 Task: Look for products in the category "Tortillas" from La Tortilla Factory only.
Action: Mouse moved to (87, 186)
Screenshot: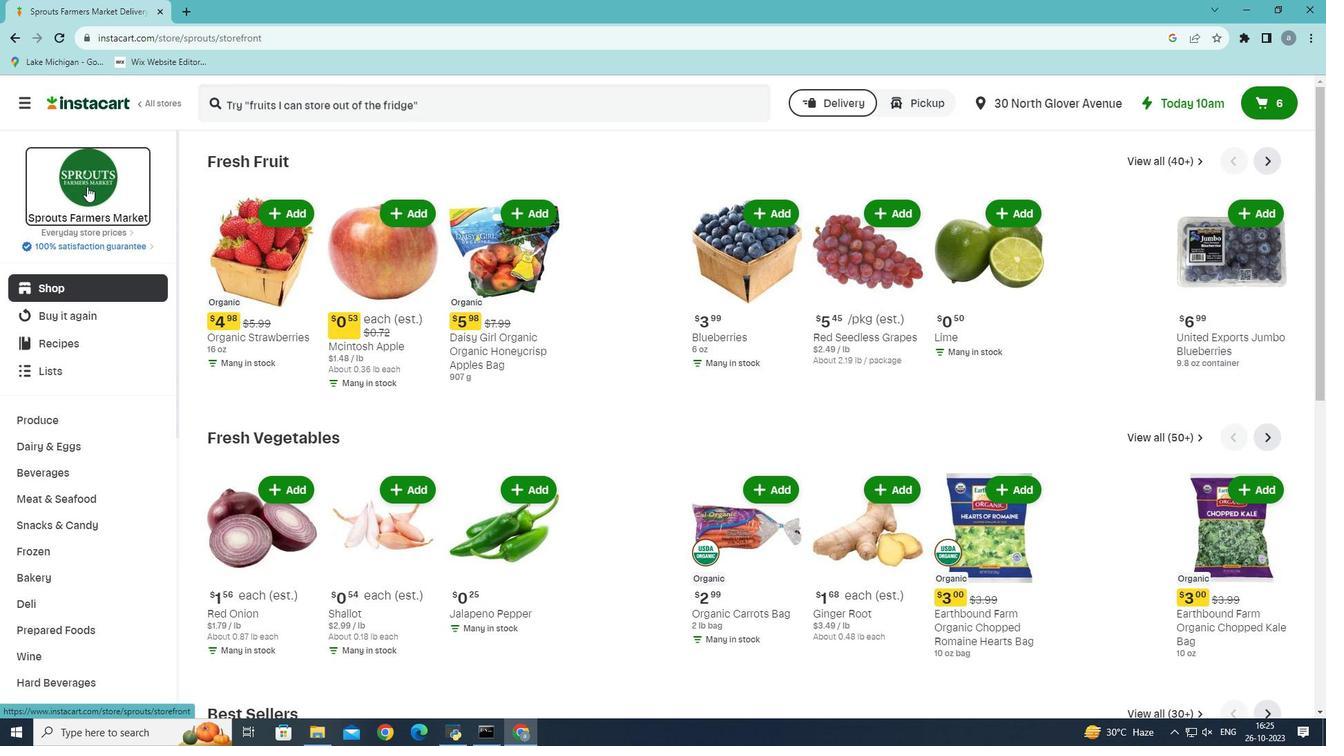 
Action: Mouse pressed left at (87, 186)
Screenshot: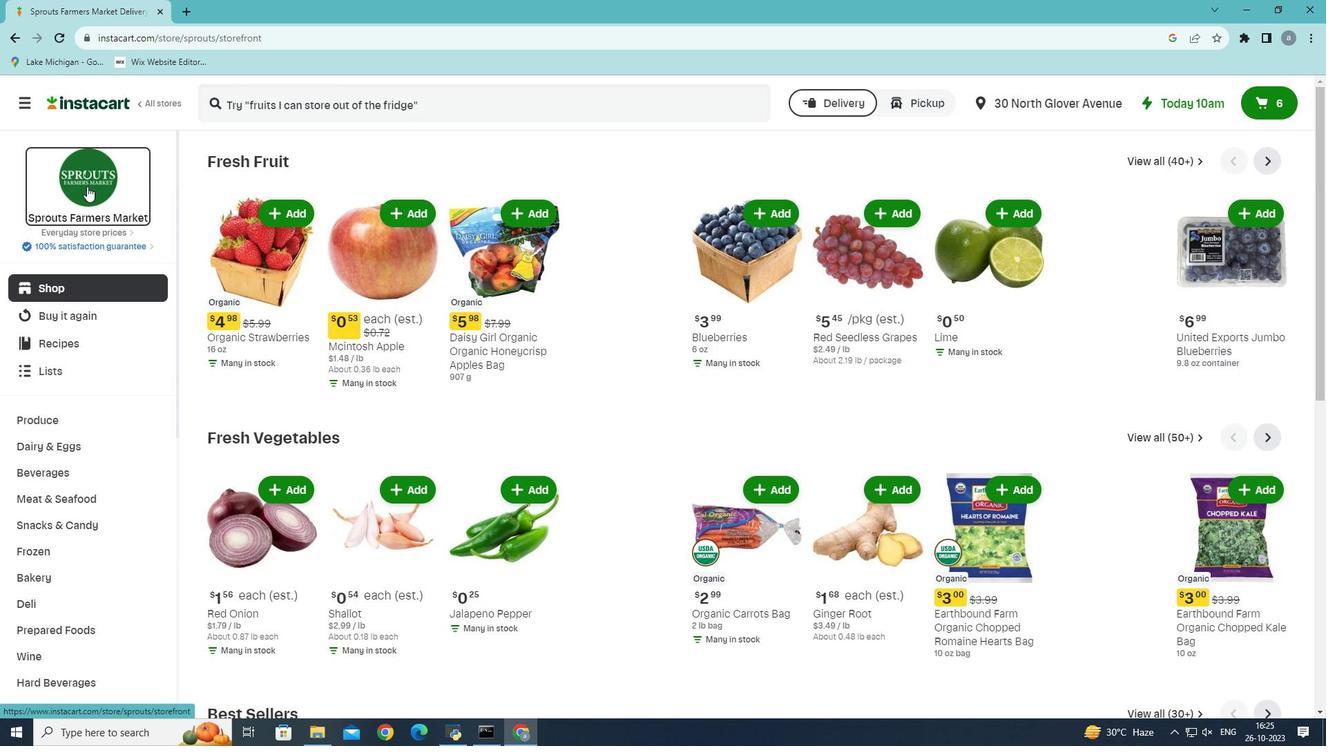 
Action: Mouse moved to (22, 98)
Screenshot: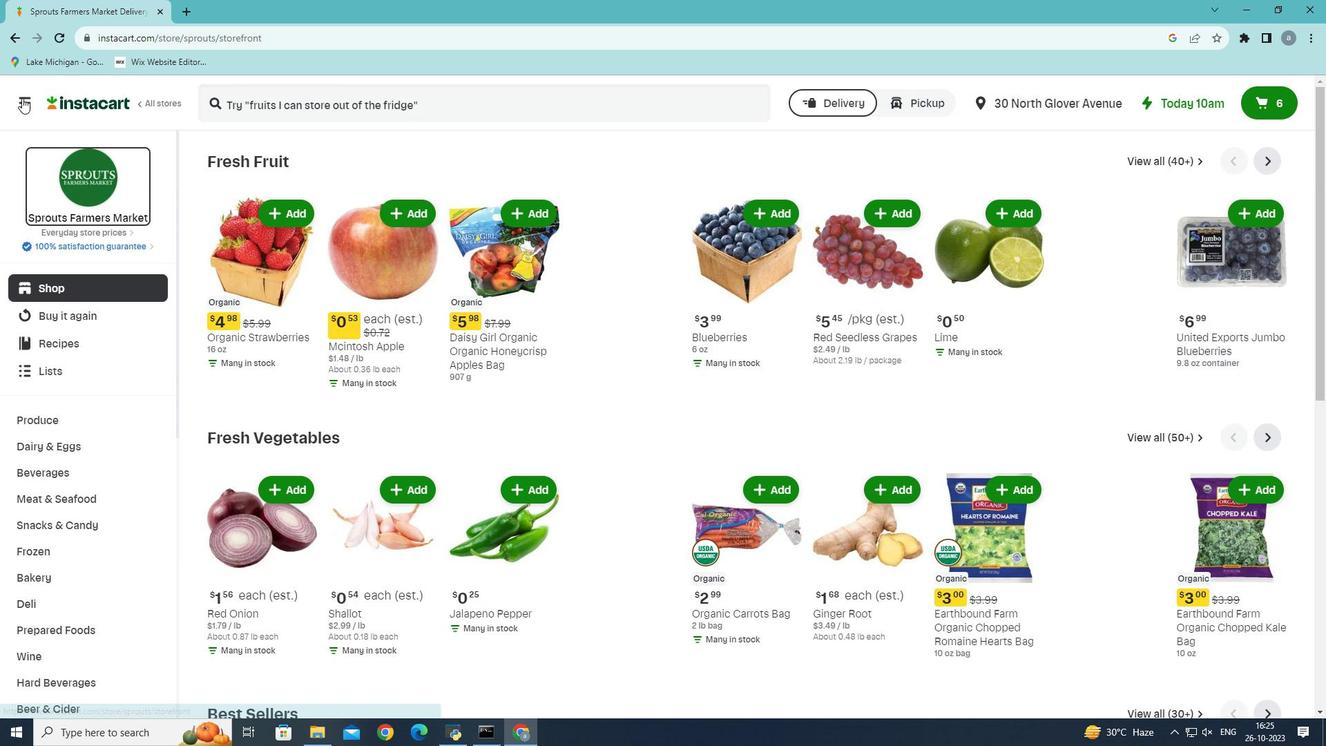 
Action: Mouse pressed left at (22, 98)
Screenshot: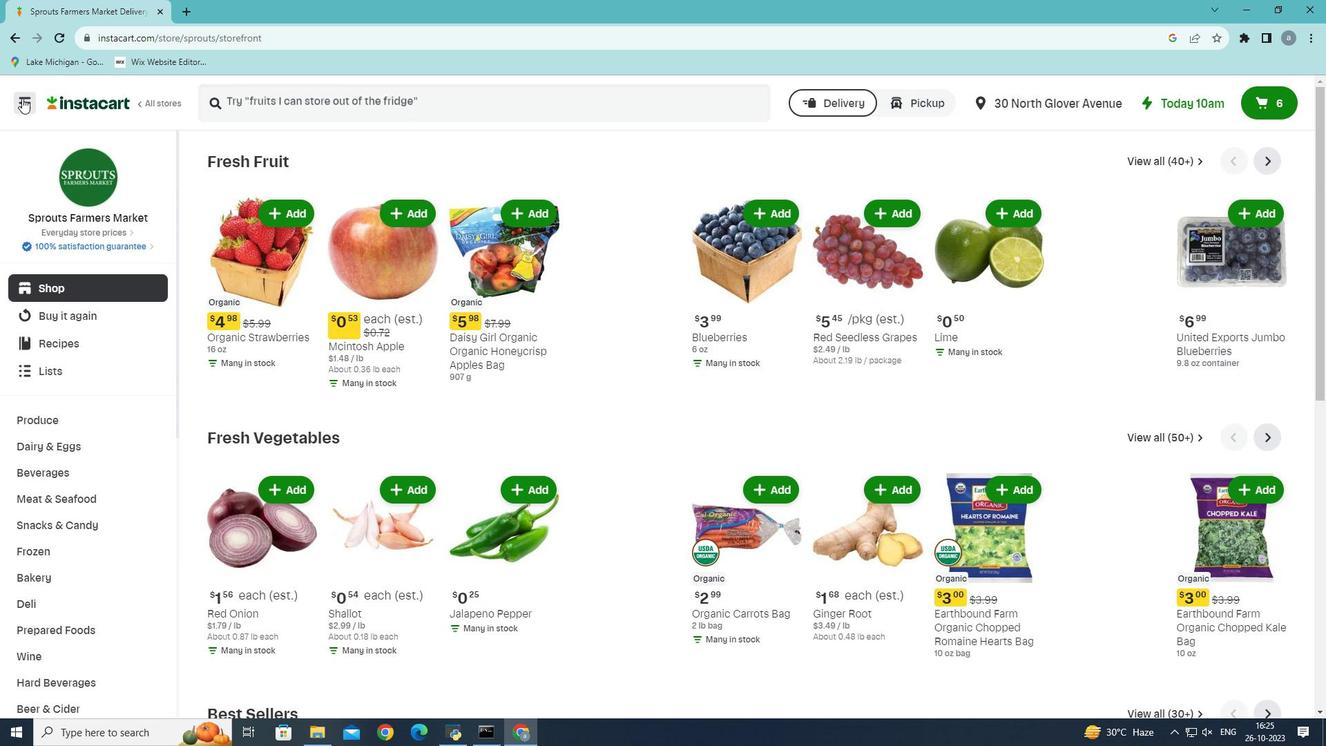 
Action: Mouse moved to (73, 394)
Screenshot: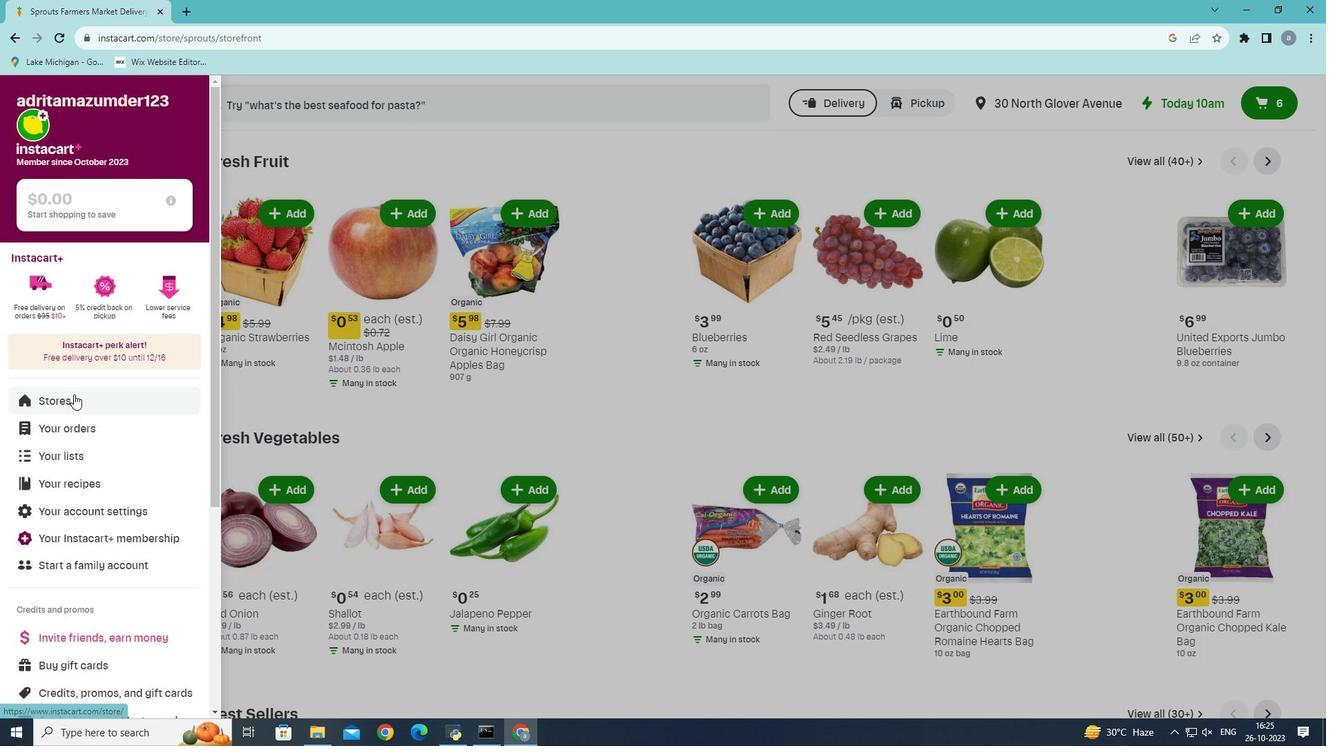 
Action: Mouse pressed left at (73, 394)
Screenshot: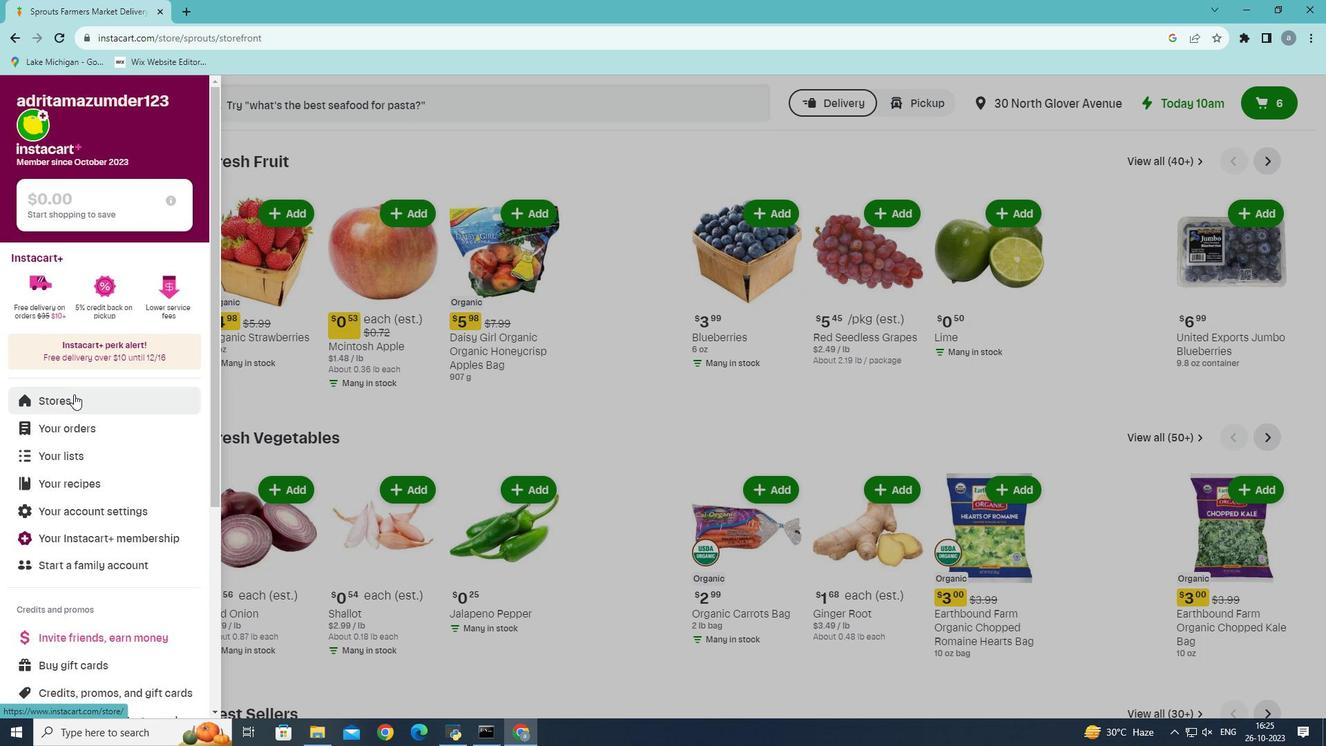 
Action: Mouse moved to (314, 149)
Screenshot: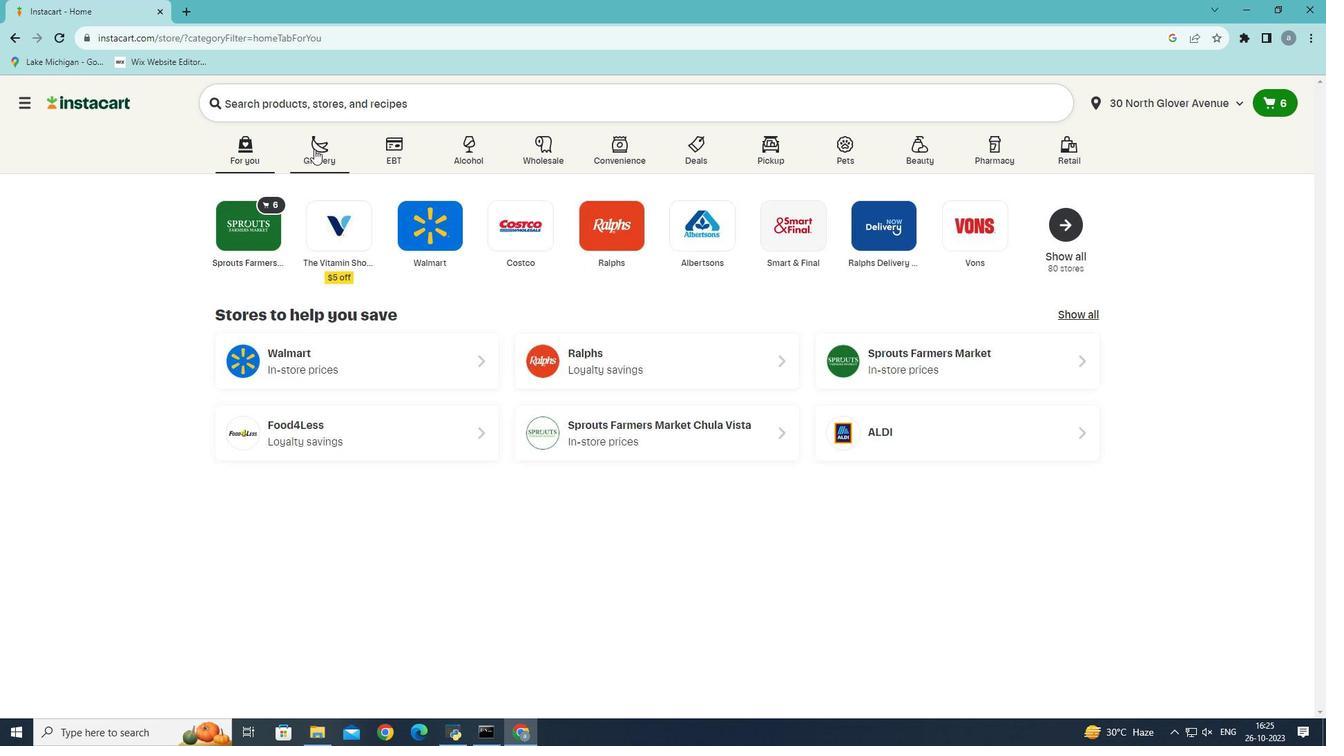 
Action: Mouse pressed left at (314, 149)
Screenshot: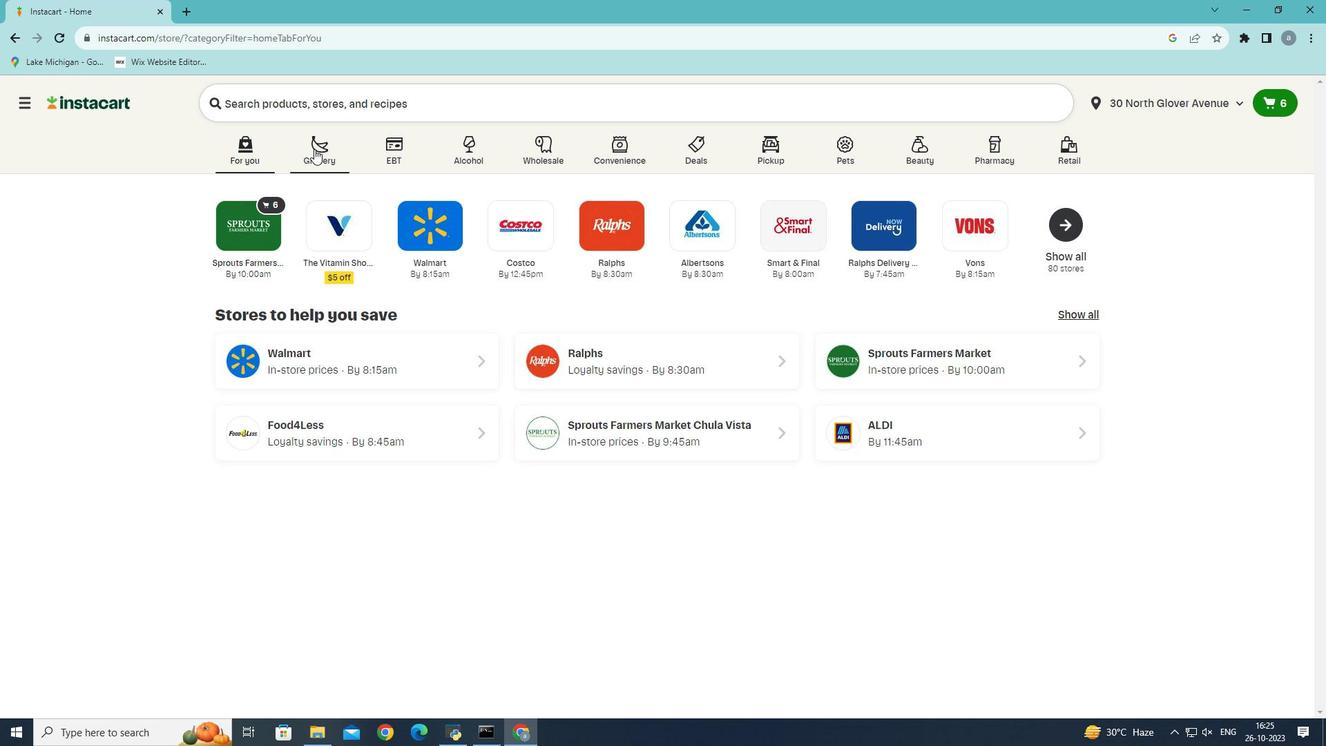 
Action: Mouse moved to (315, 409)
Screenshot: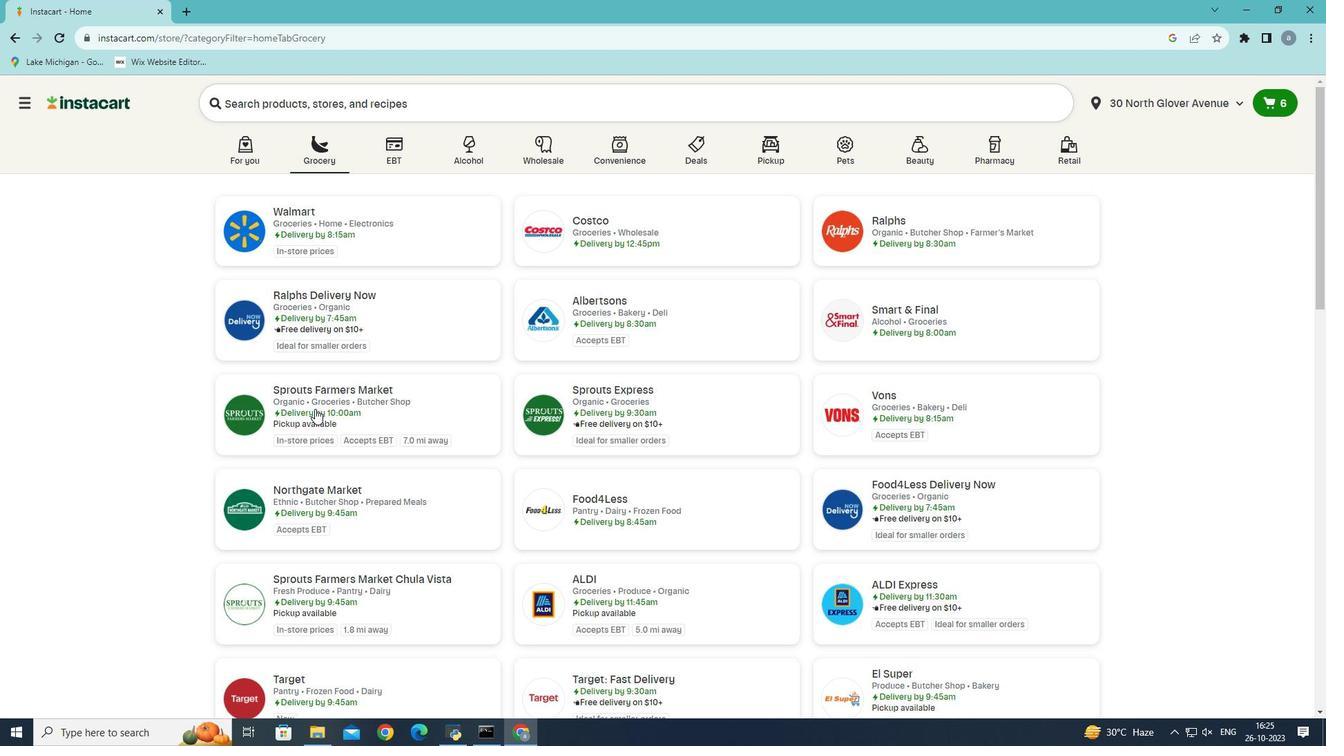 
Action: Mouse pressed left at (315, 409)
Screenshot: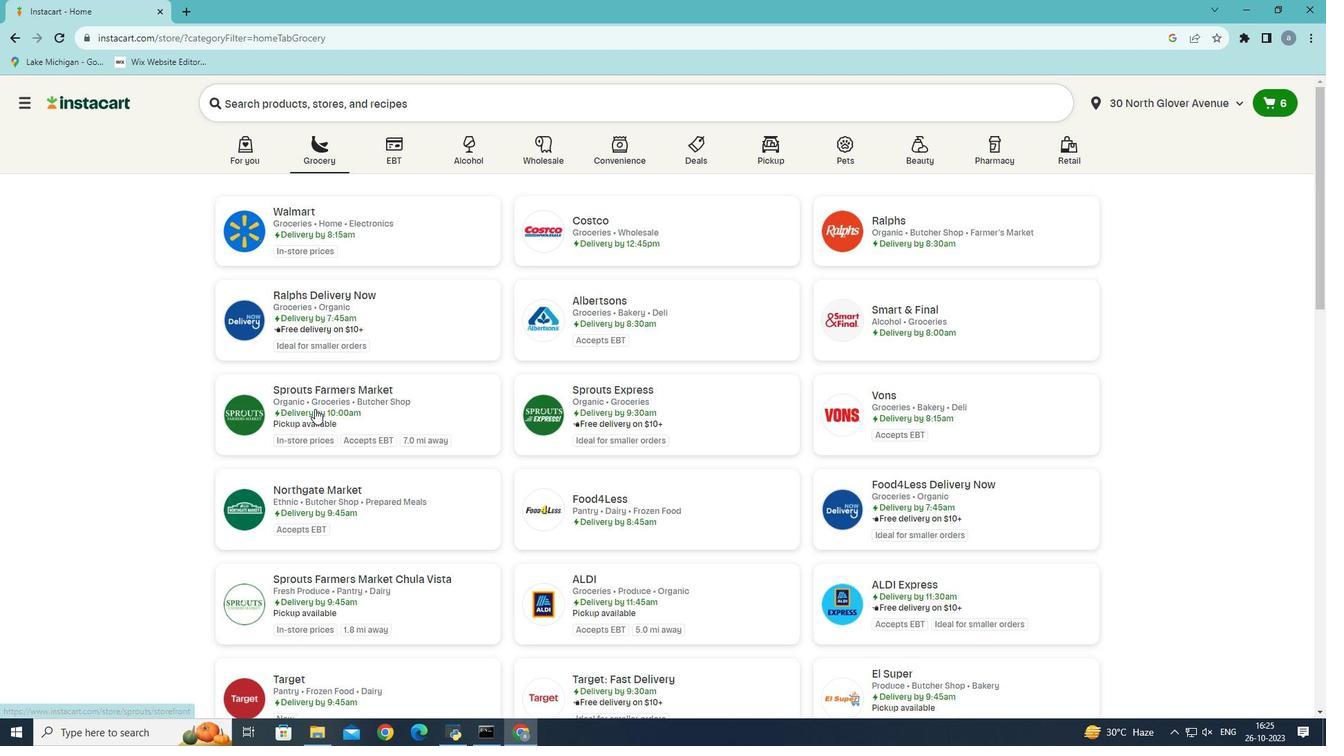 
Action: Mouse moved to (42, 582)
Screenshot: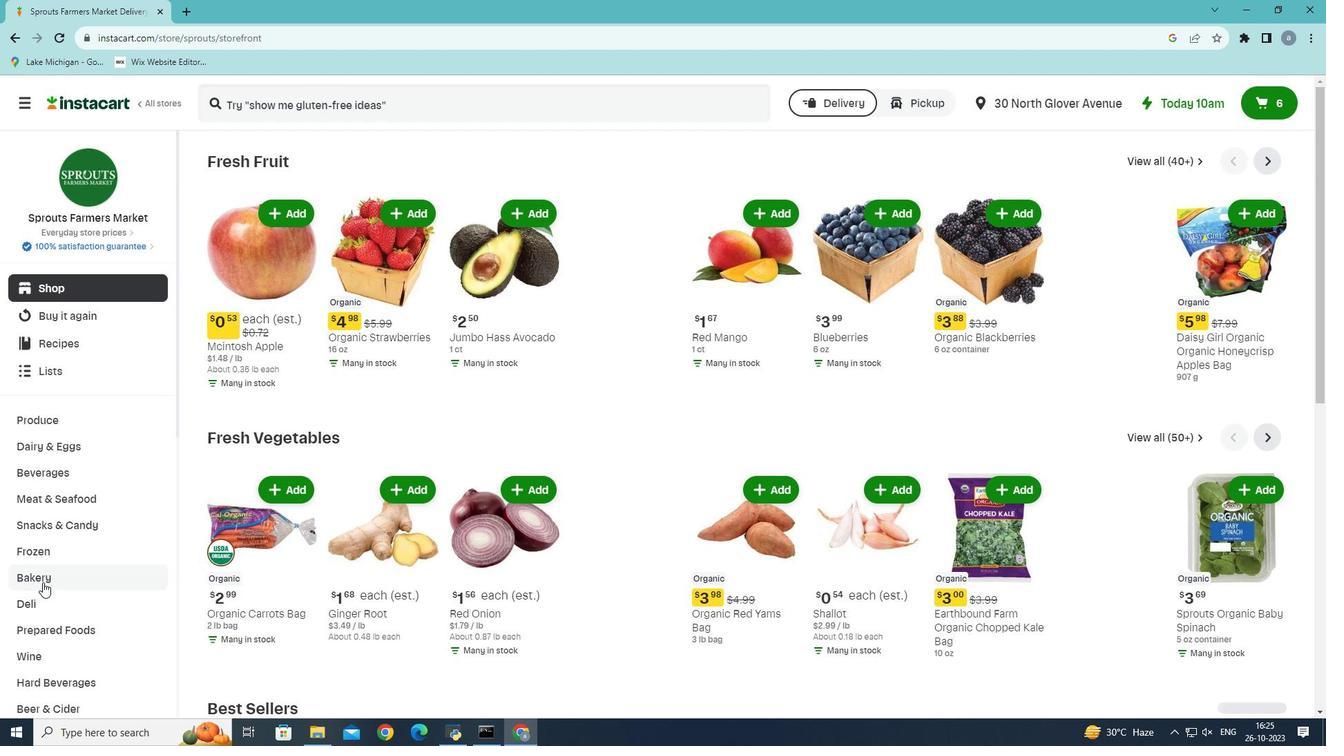 
Action: Mouse pressed left at (42, 582)
Screenshot: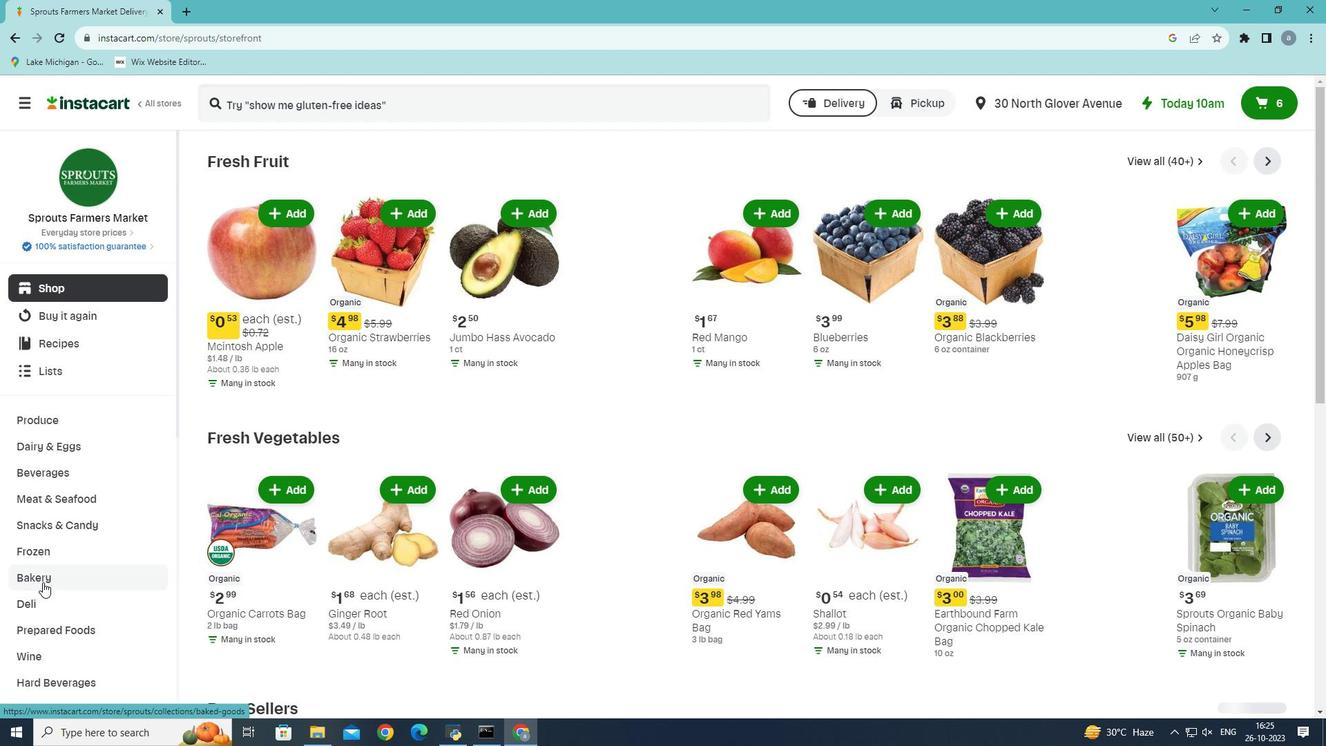 
Action: Mouse moved to (1009, 199)
Screenshot: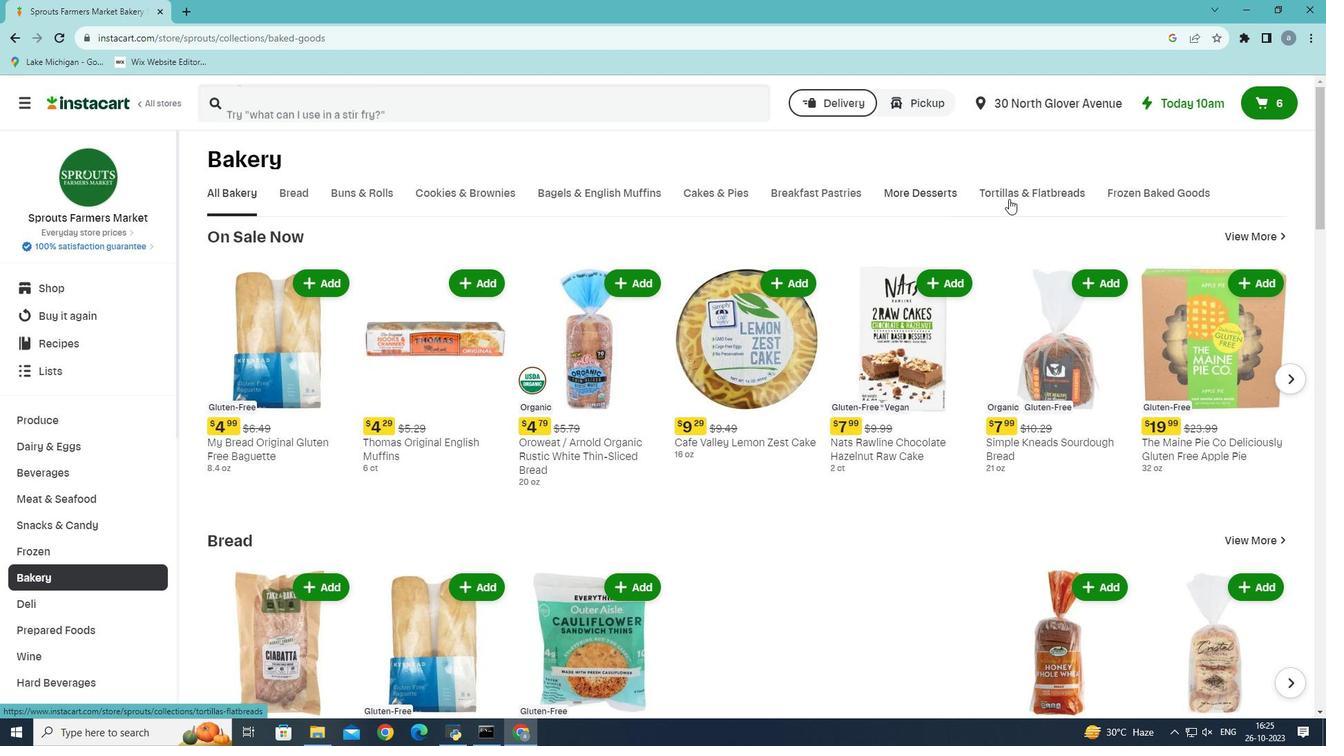 
Action: Mouse pressed left at (1009, 199)
Screenshot: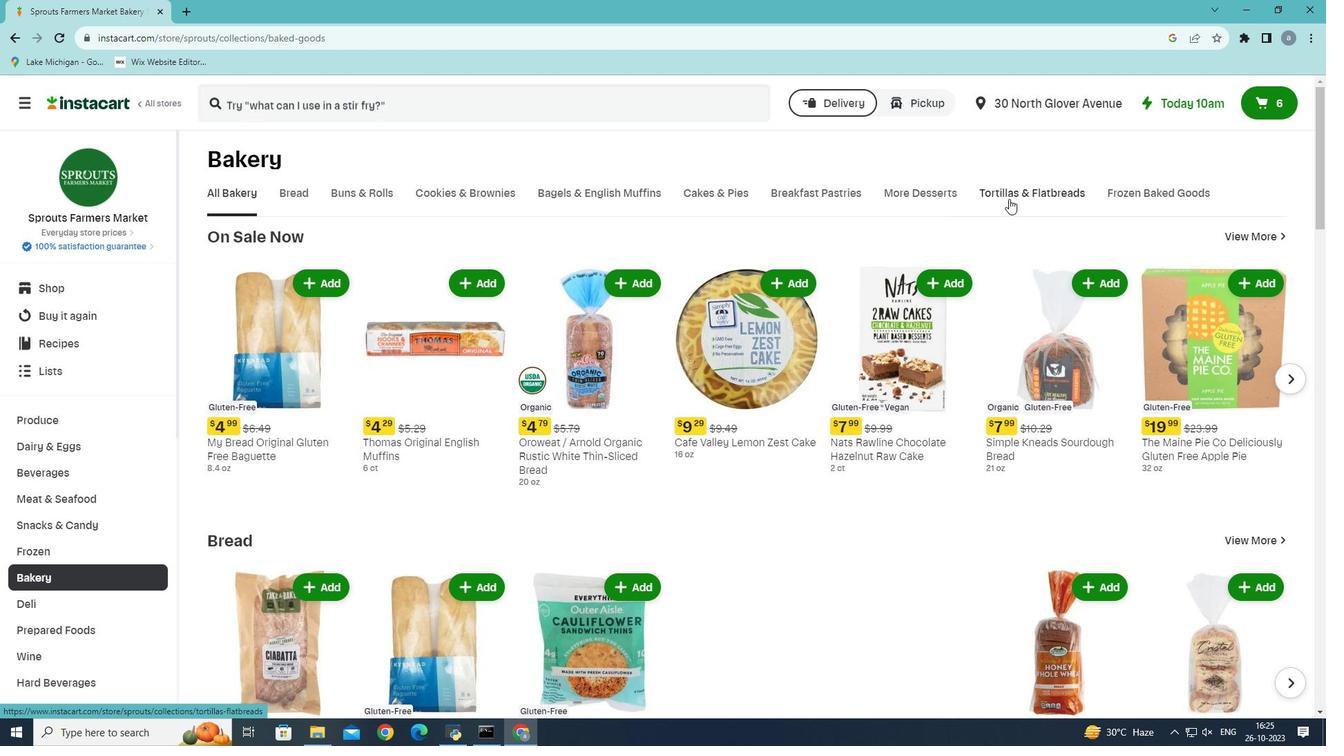 
Action: Mouse moved to (469, 312)
Screenshot: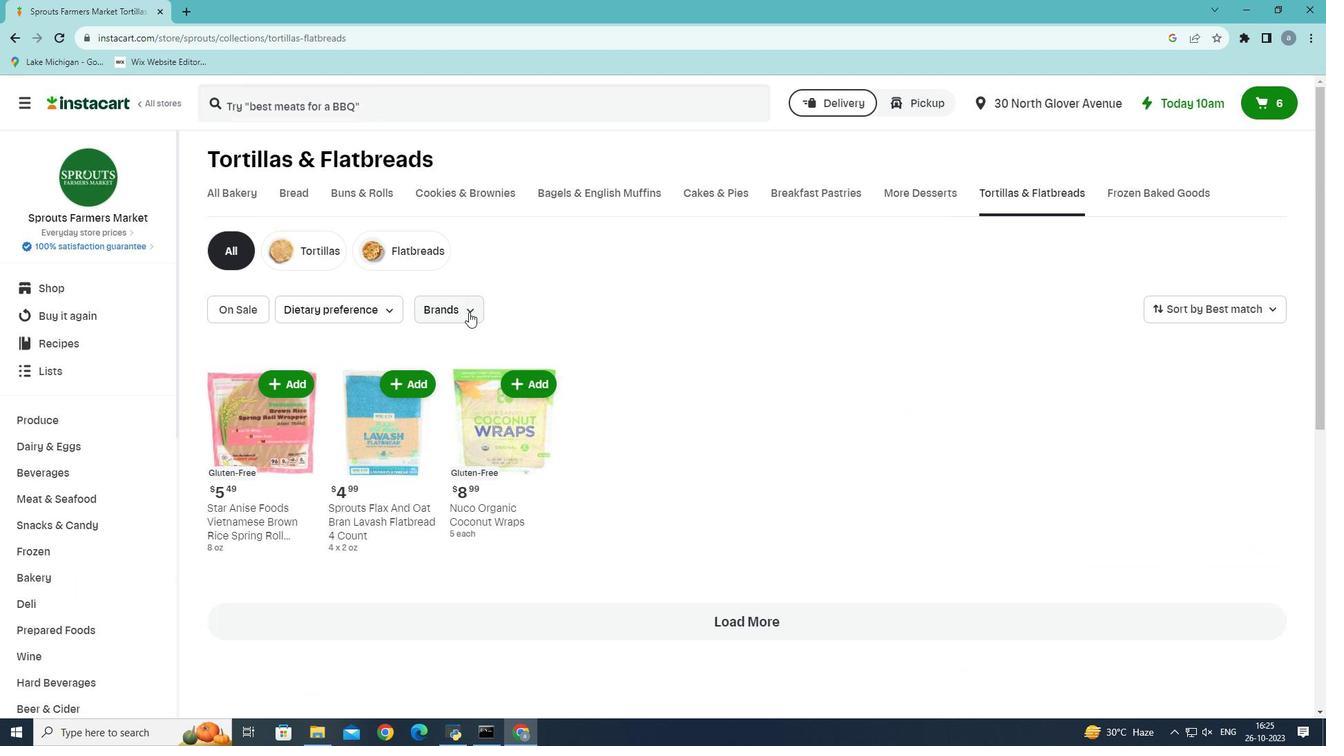 
Action: Mouse pressed left at (469, 312)
Screenshot: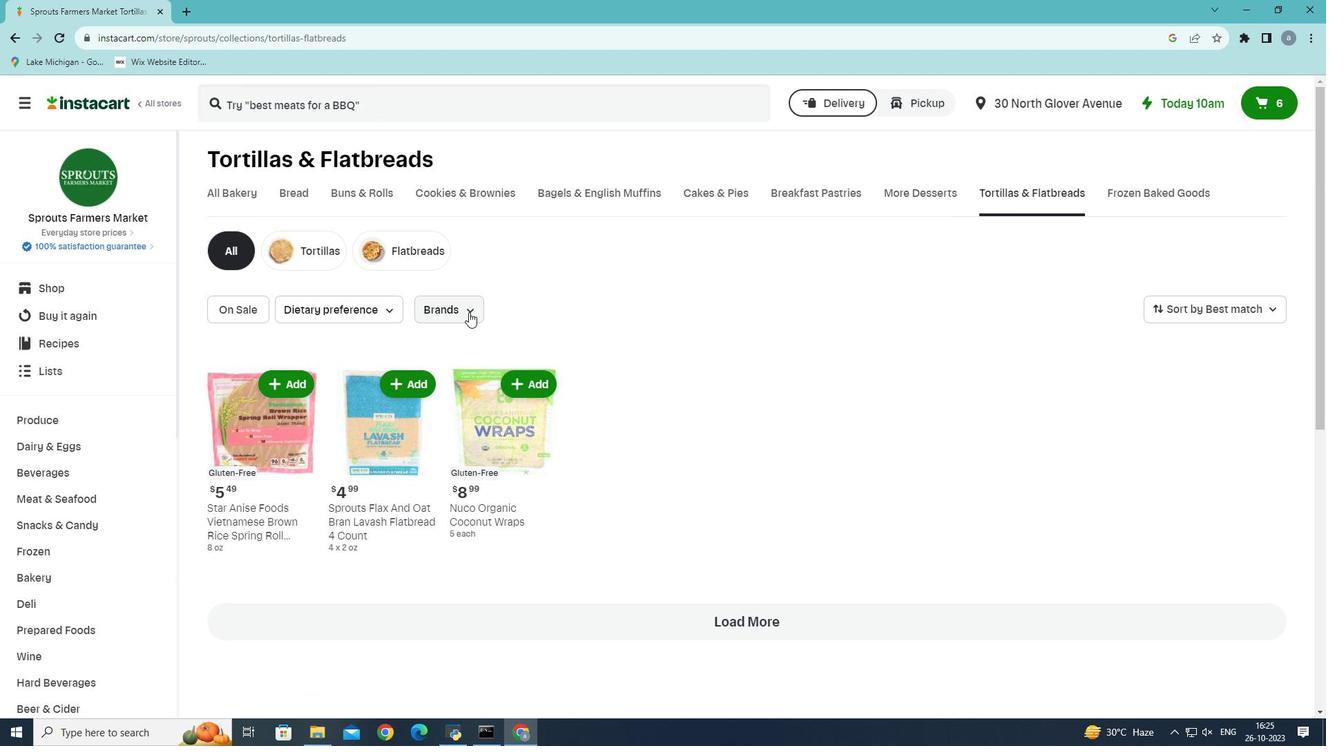 
Action: Mouse moved to (437, 383)
Screenshot: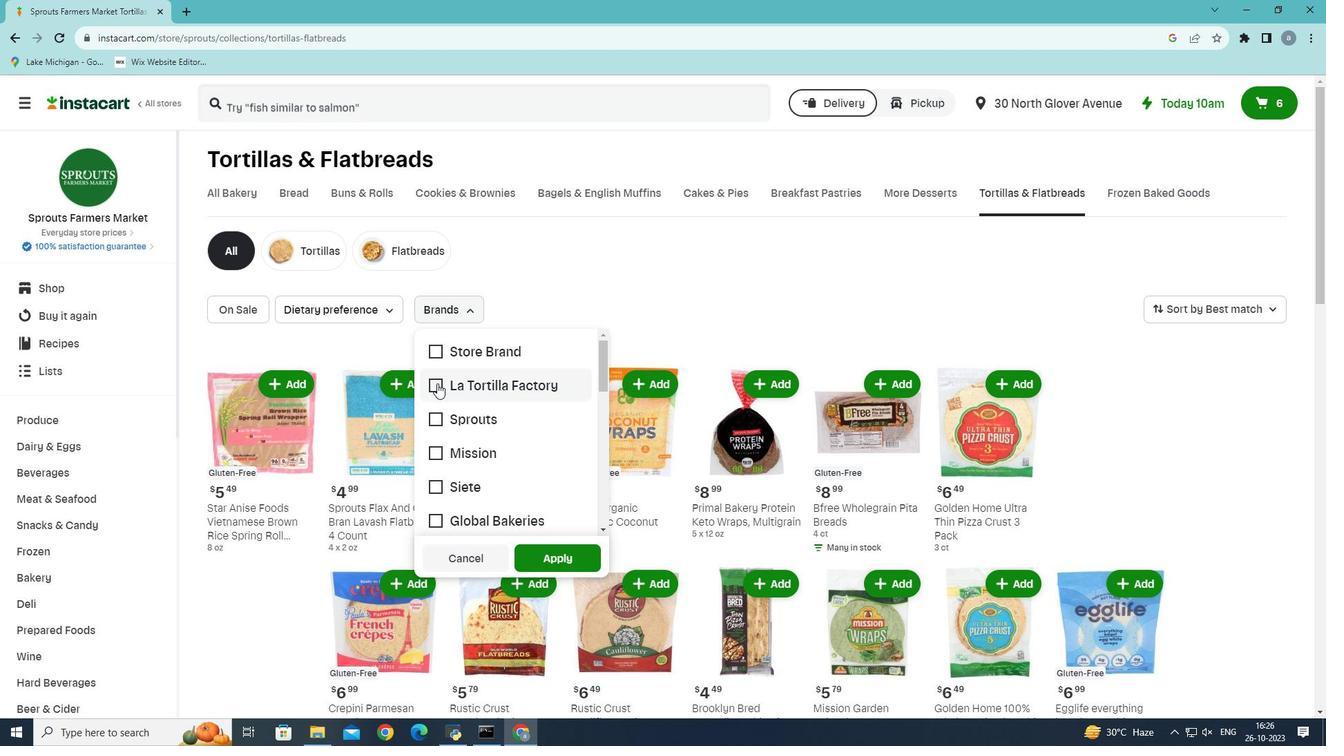 
Action: Mouse pressed left at (437, 383)
Screenshot: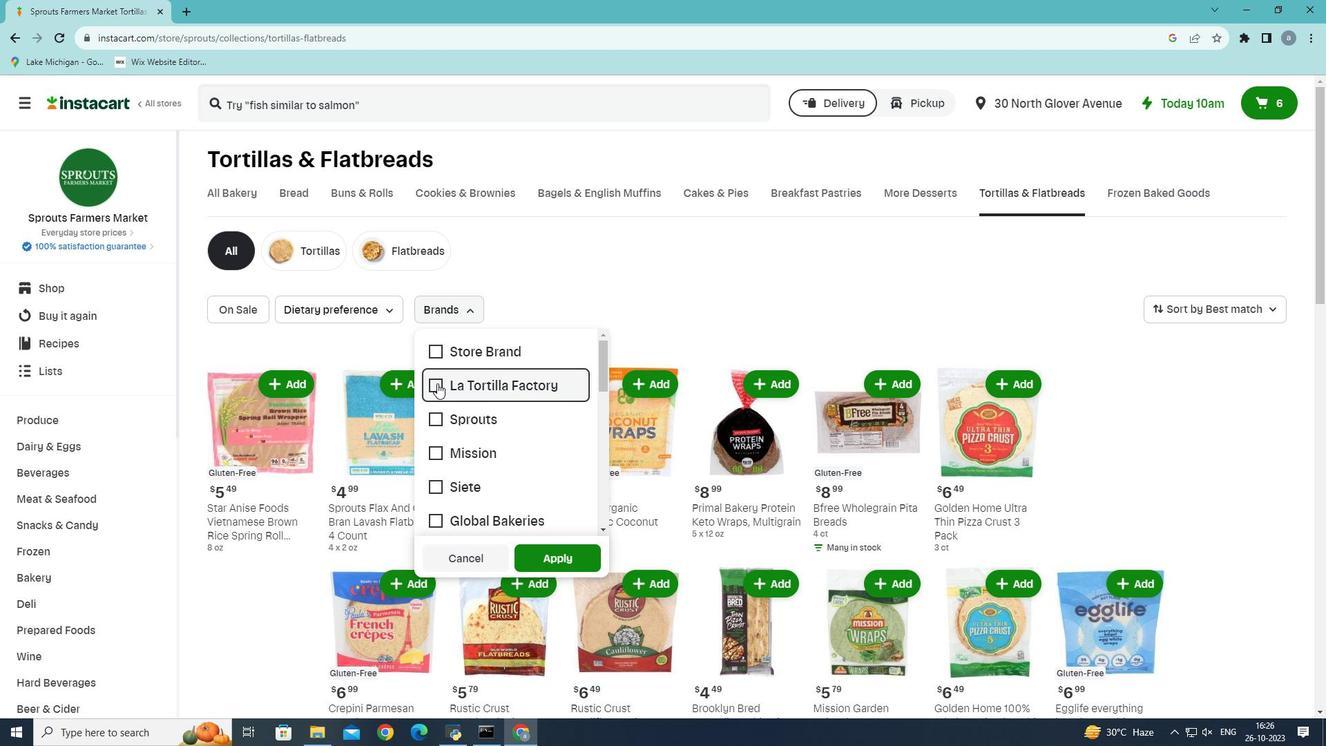 
Action: Mouse moved to (529, 559)
Screenshot: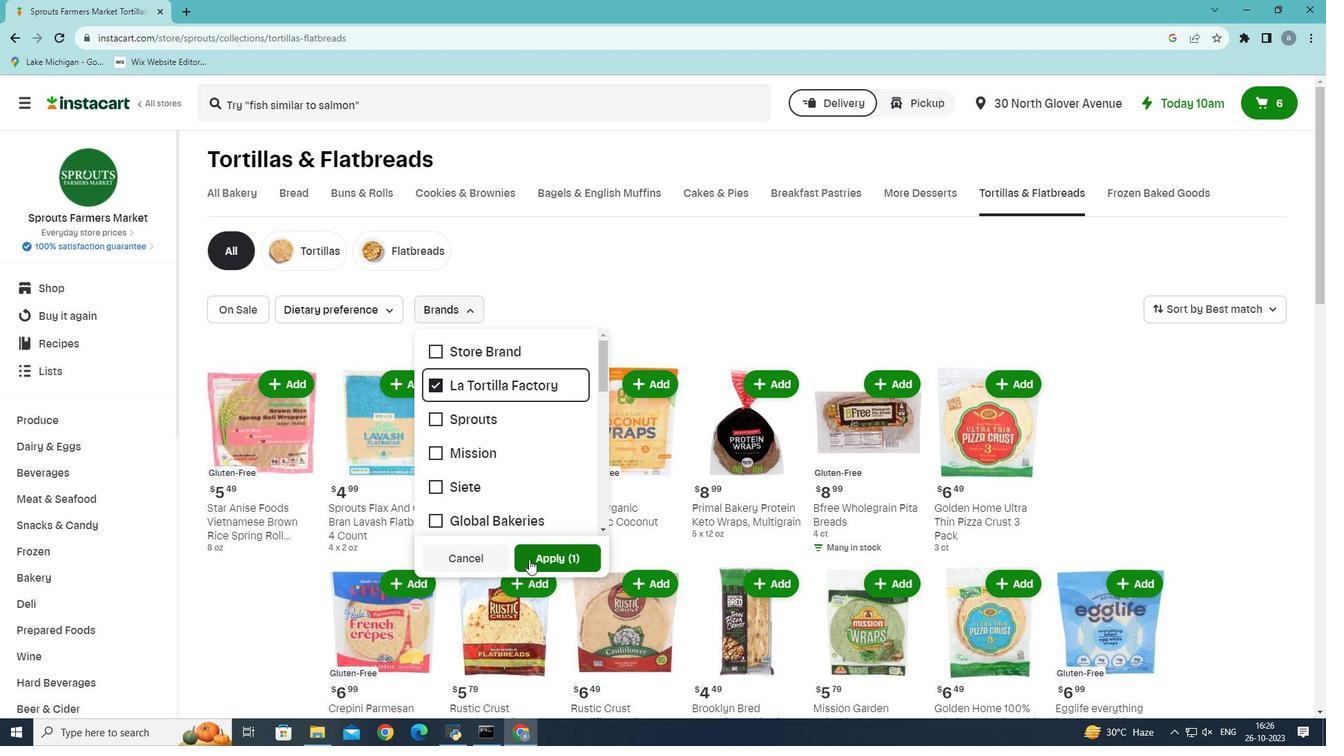 
Action: Mouse pressed left at (529, 559)
Screenshot: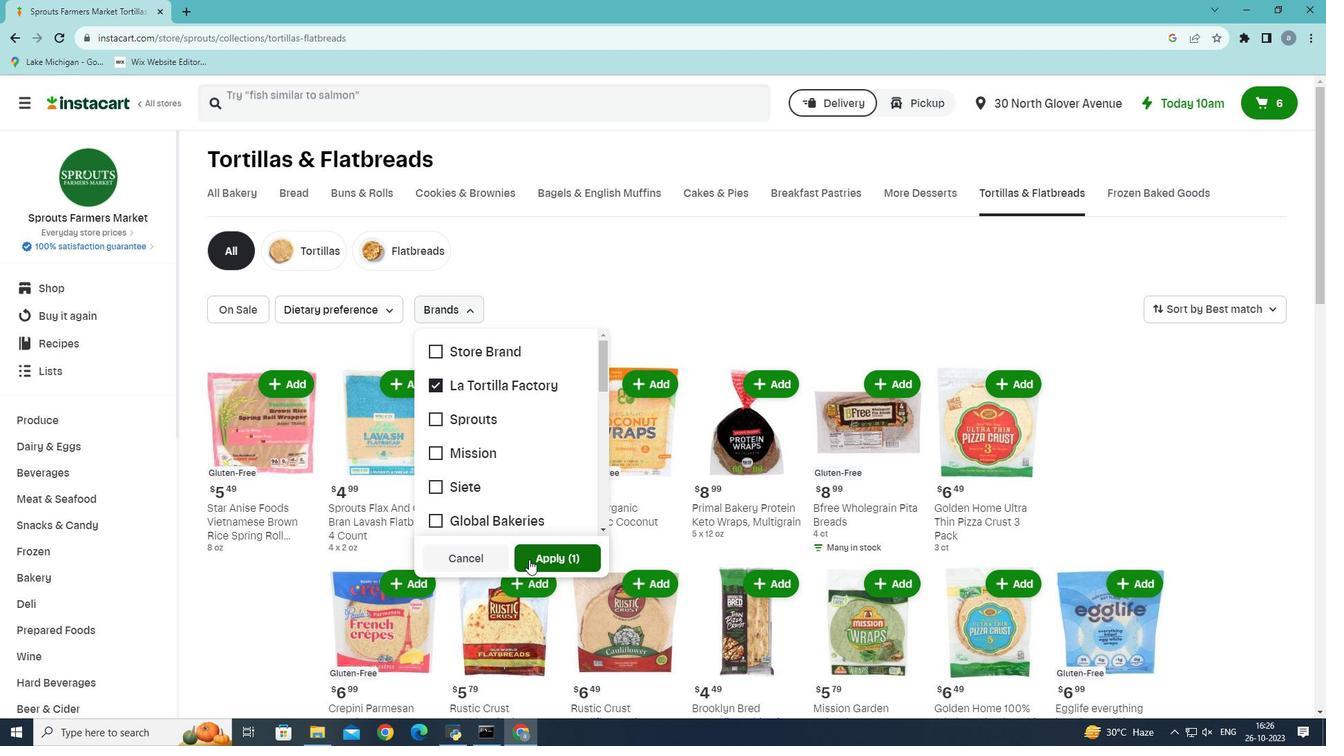 
Action: Mouse moved to (519, 549)
Screenshot: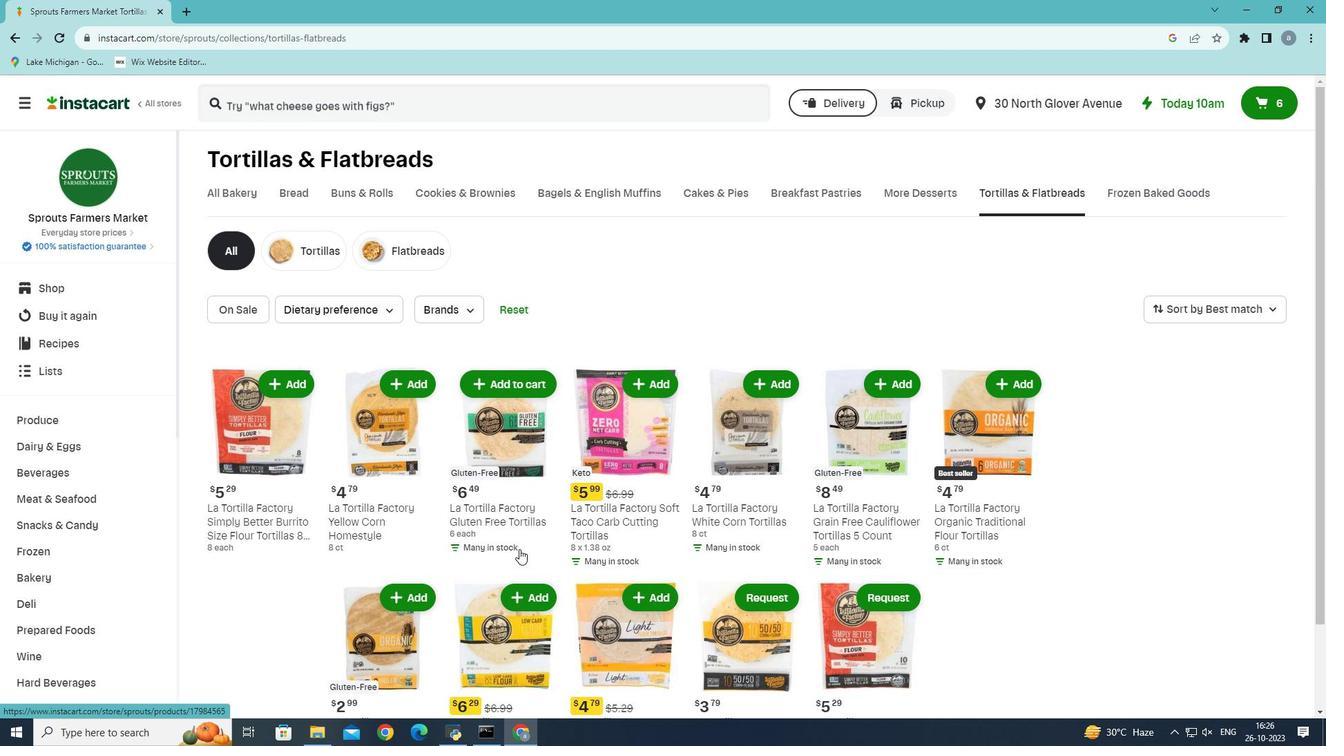 
